 Task: Add Yoplait Oui Raspberry Dairy Free Yogurt to the cart.
Action: Mouse pressed left at (23, 83)
Screenshot: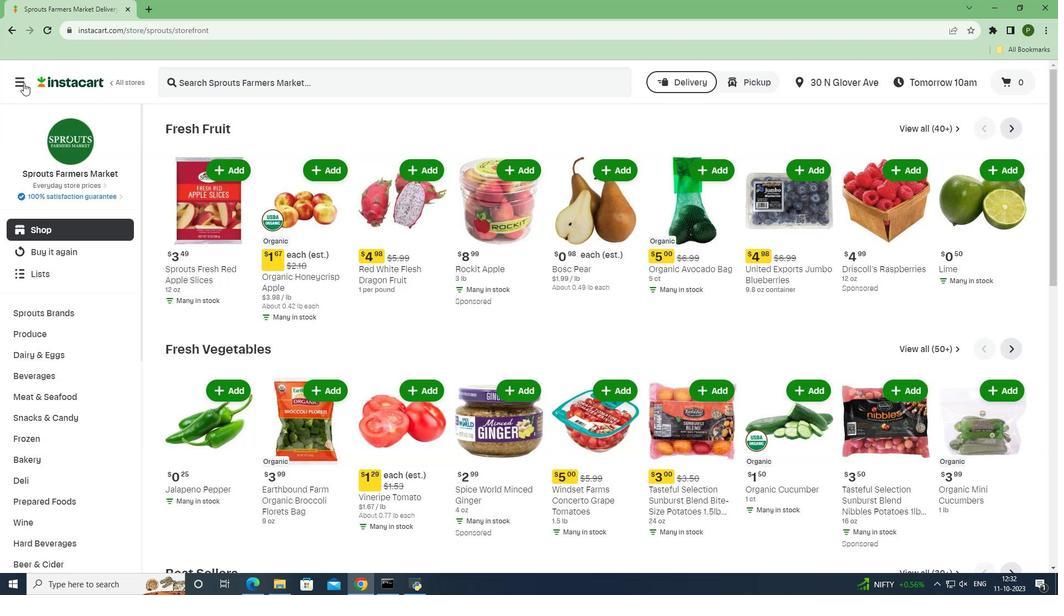 
Action: Mouse moved to (53, 289)
Screenshot: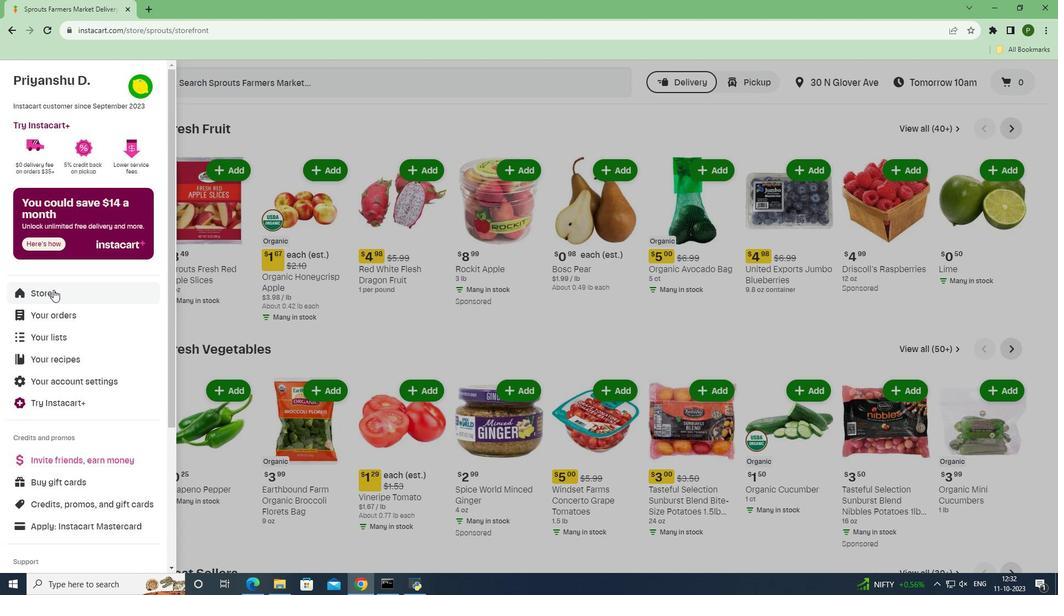 
Action: Mouse pressed left at (53, 289)
Screenshot: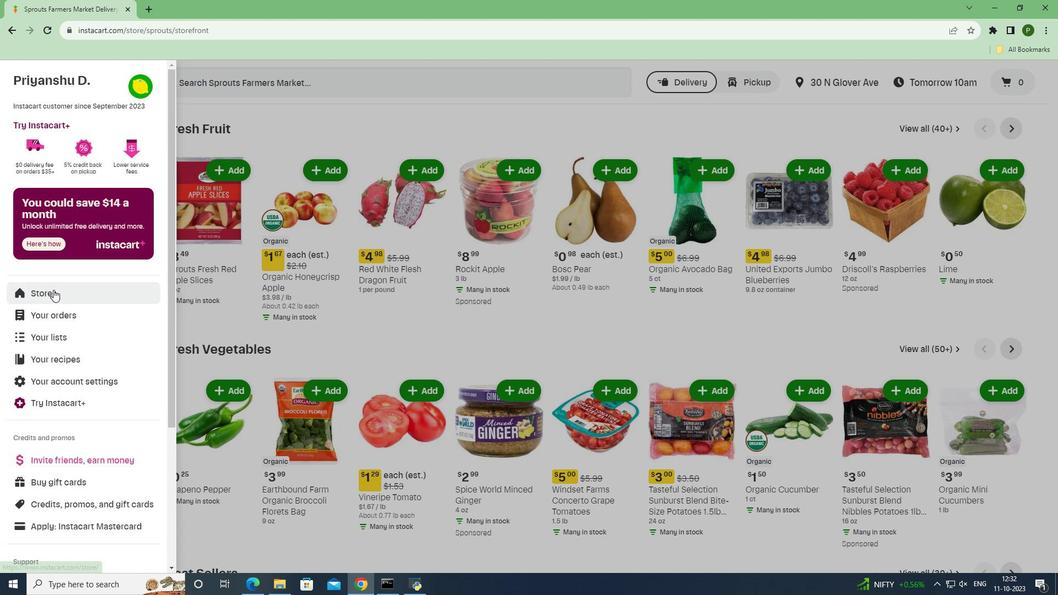 
Action: Mouse moved to (239, 129)
Screenshot: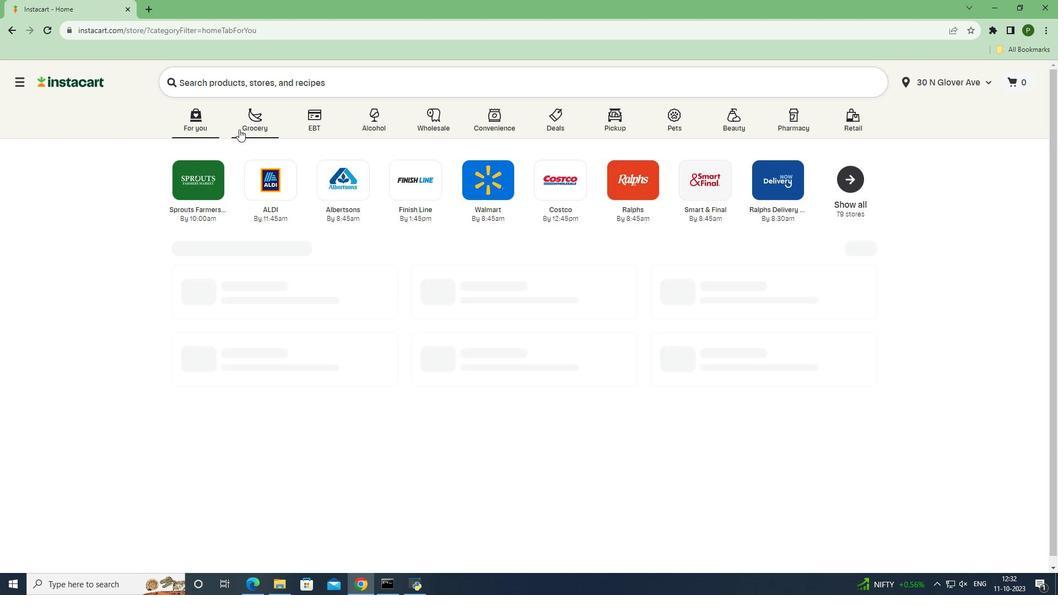 
Action: Mouse pressed left at (239, 129)
Screenshot: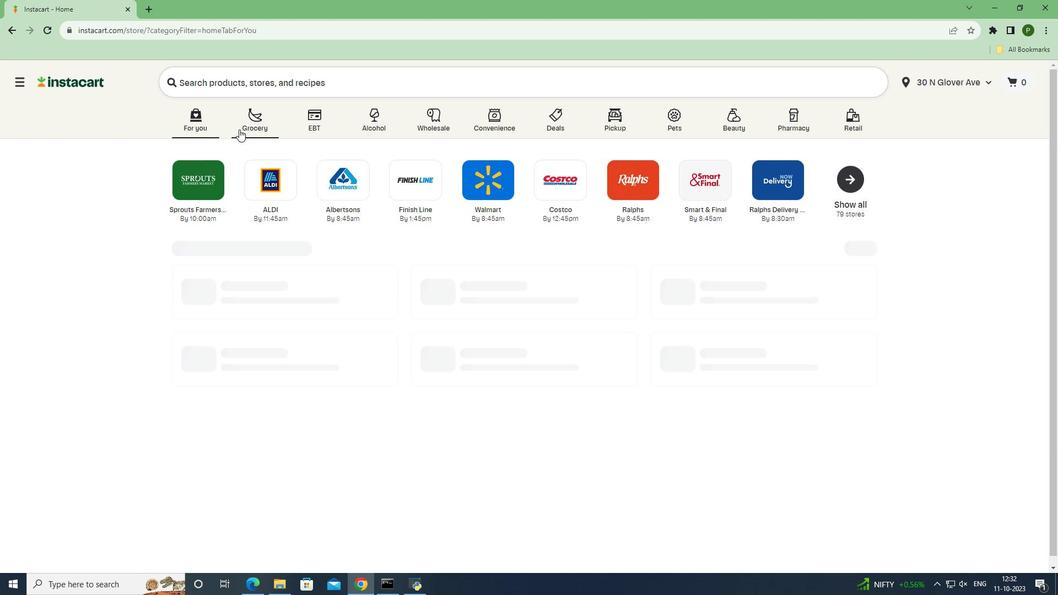 
Action: Mouse moved to (436, 242)
Screenshot: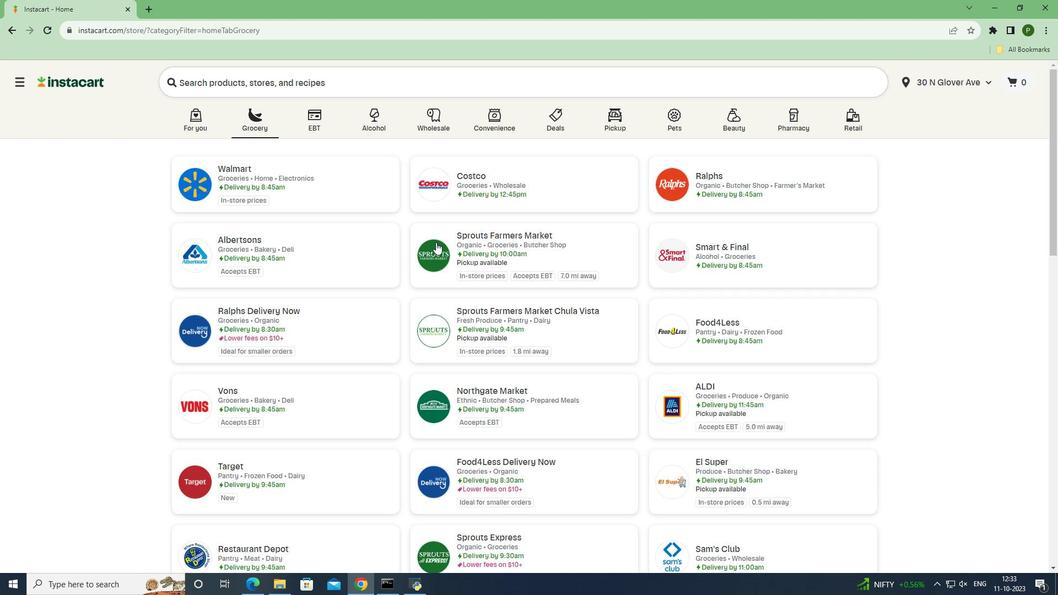 
Action: Mouse pressed left at (436, 242)
Screenshot: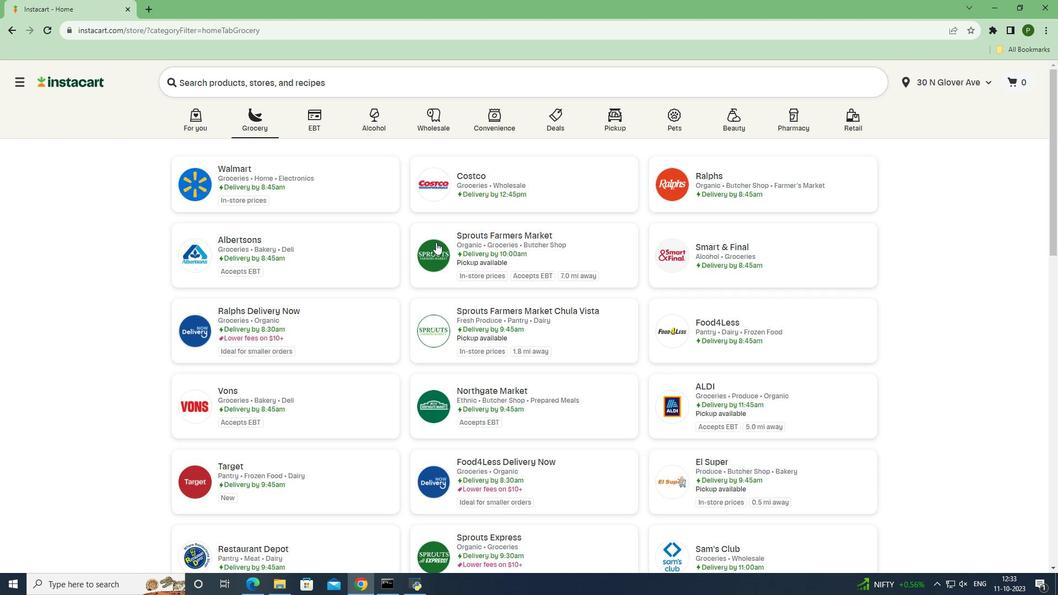 
Action: Mouse moved to (98, 352)
Screenshot: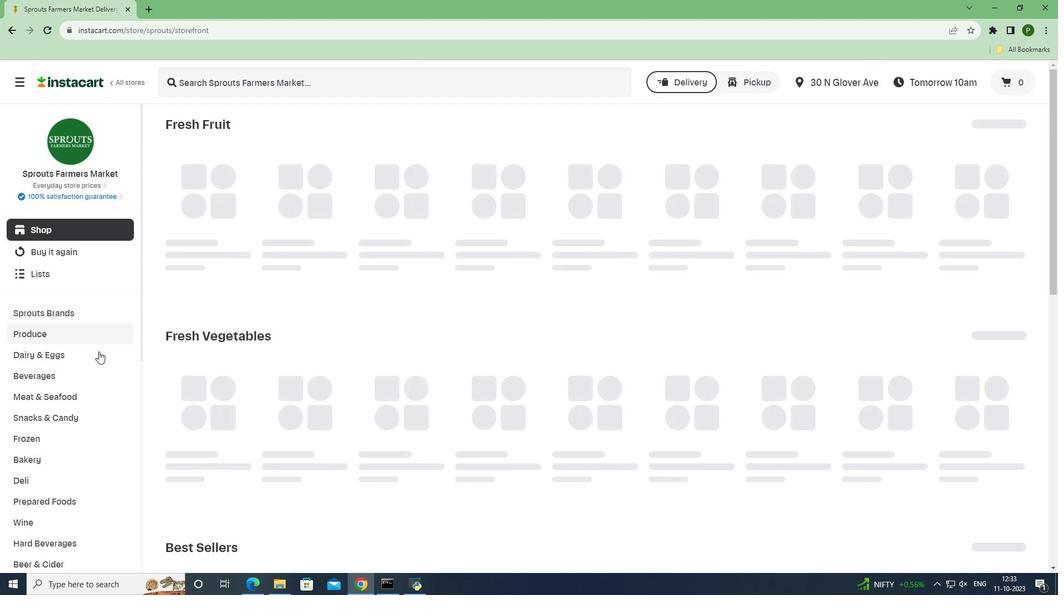 
Action: Mouse pressed left at (98, 352)
Screenshot: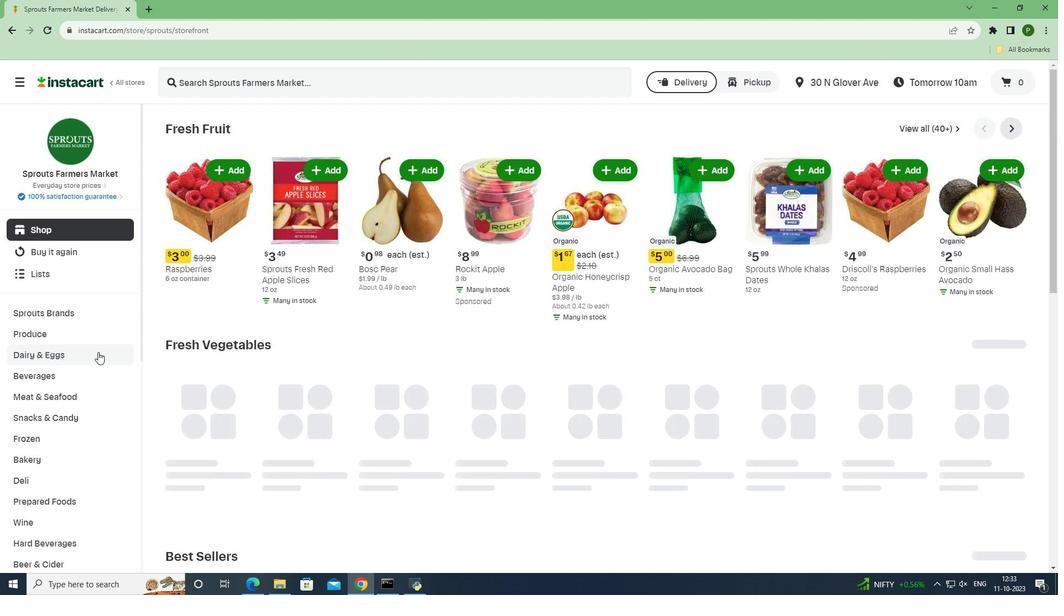 
Action: Mouse moved to (78, 439)
Screenshot: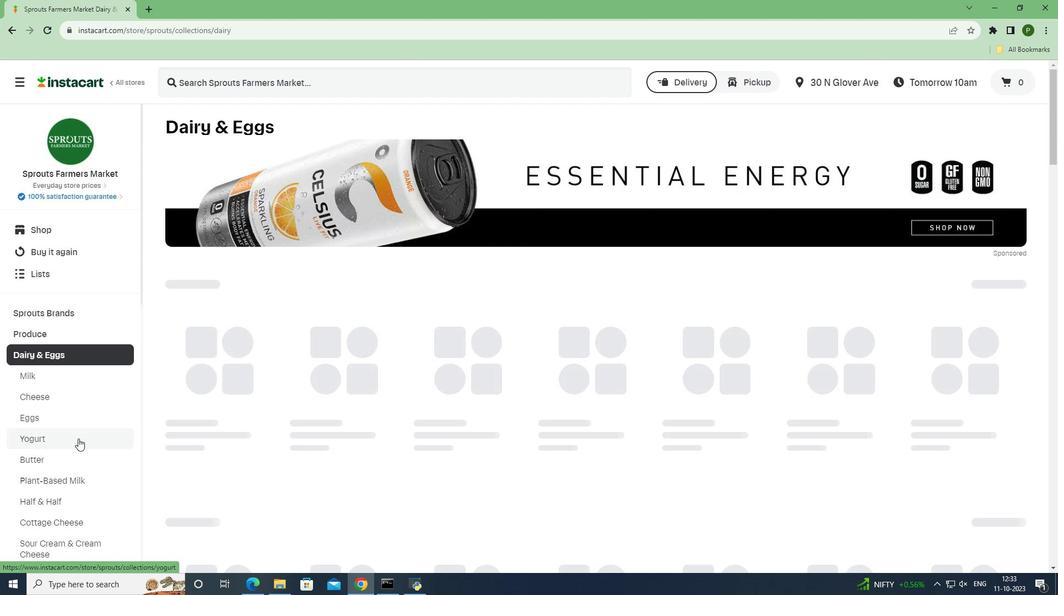 
Action: Mouse pressed left at (78, 439)
Screenshot: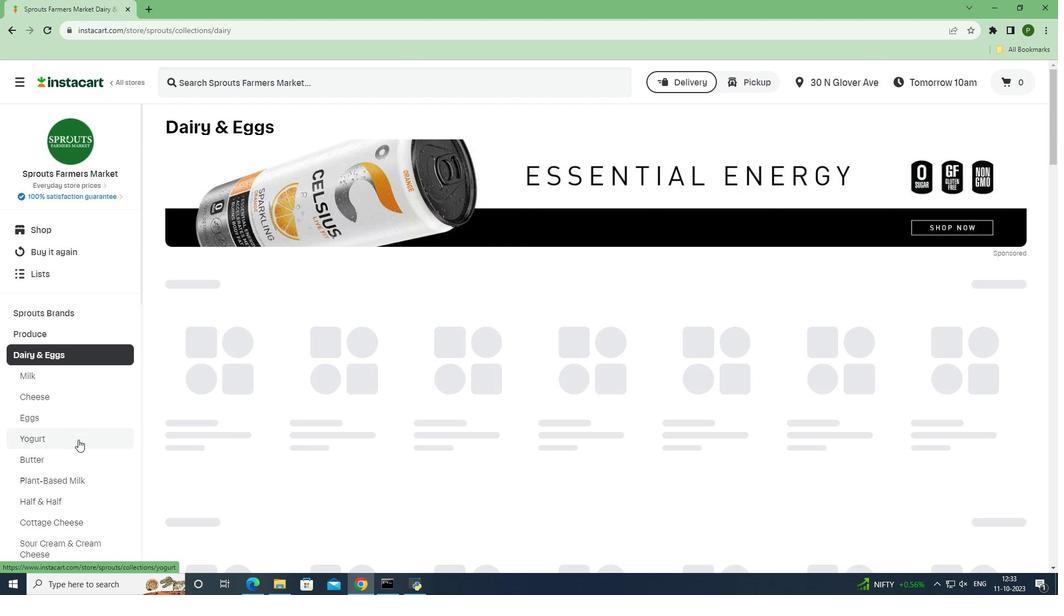 
Action: Mouse moved to (212, 84)
Screenshot: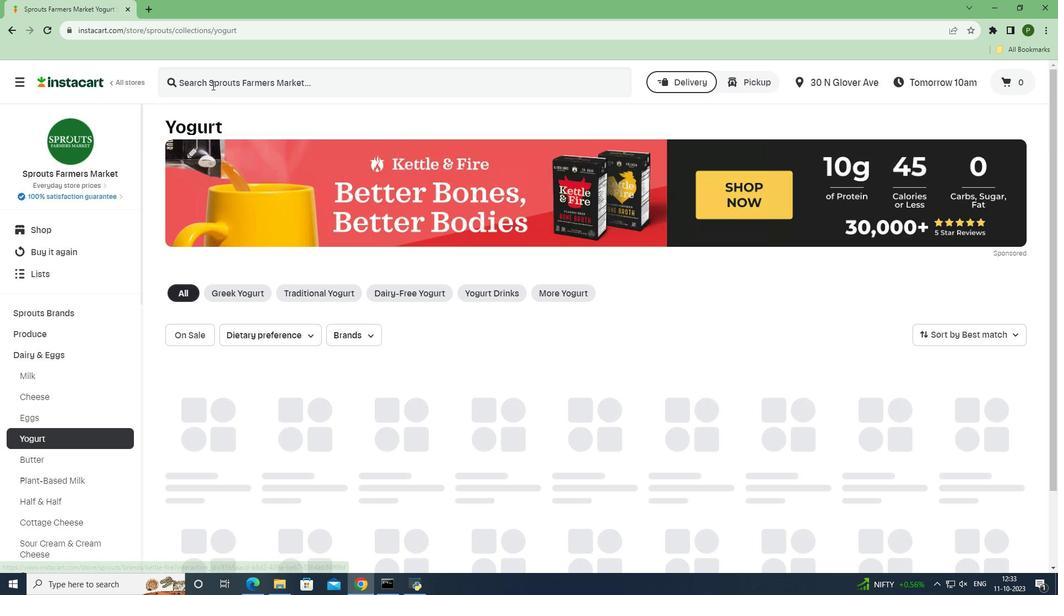
Action: Mouse pressed left at (212, 84)
Screenshot: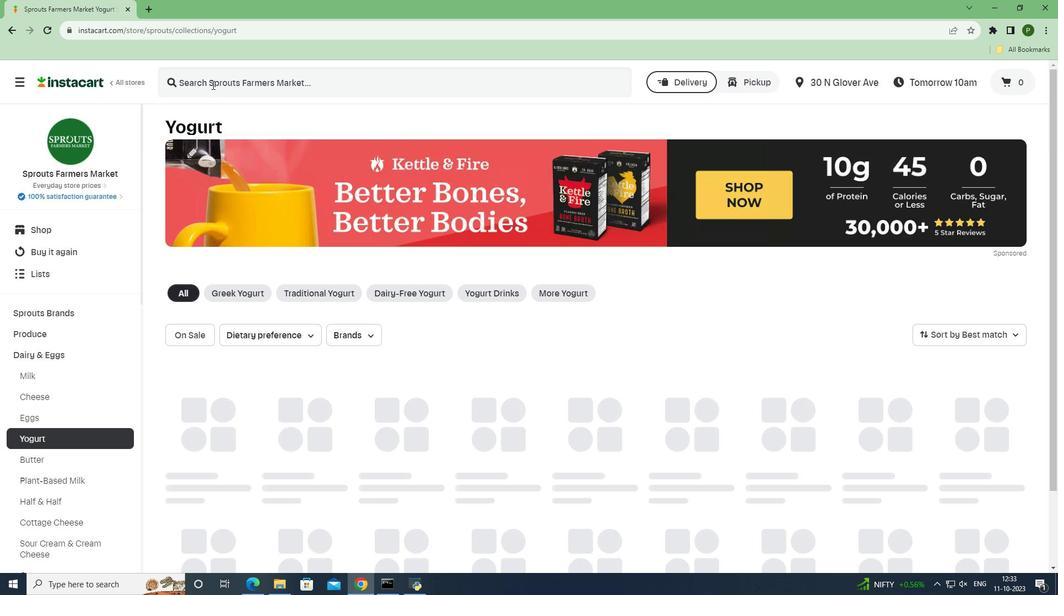 
Action: Key pressed <Key.caps_lock>Y<Key.caps_lock>oplait<Key.space><Key.caps_lock>O<Key.caps_lock>ui<Key.space><Key.caps_lock>R<Key.caps_lock>aspberry<Key.space><Key.caps_lock>D<Key.caps_lock>airy<Key.space><Key.caps_lock>F<Key.caps_lock>ree<Key.space><Key.caps_lock>Y<Key.caps_lock>ogurt<Key.space><Key.enter>
Screenshot: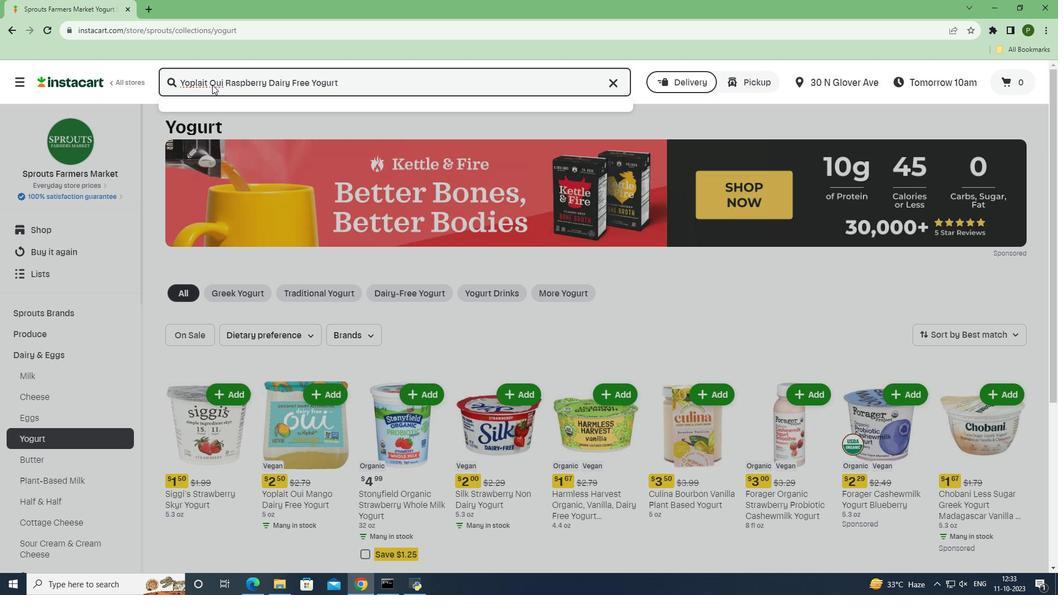 
Action: Mouse moved to (286, 224)
Screenshot: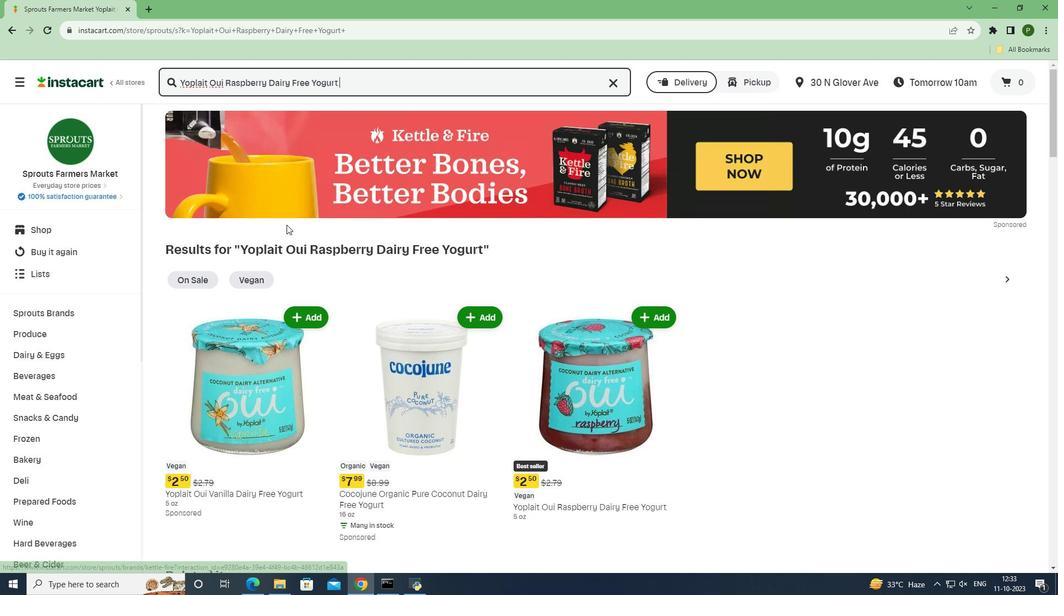 
Action: Mouse scrolled (286, 224) with delta (0, 0)
Screenshot: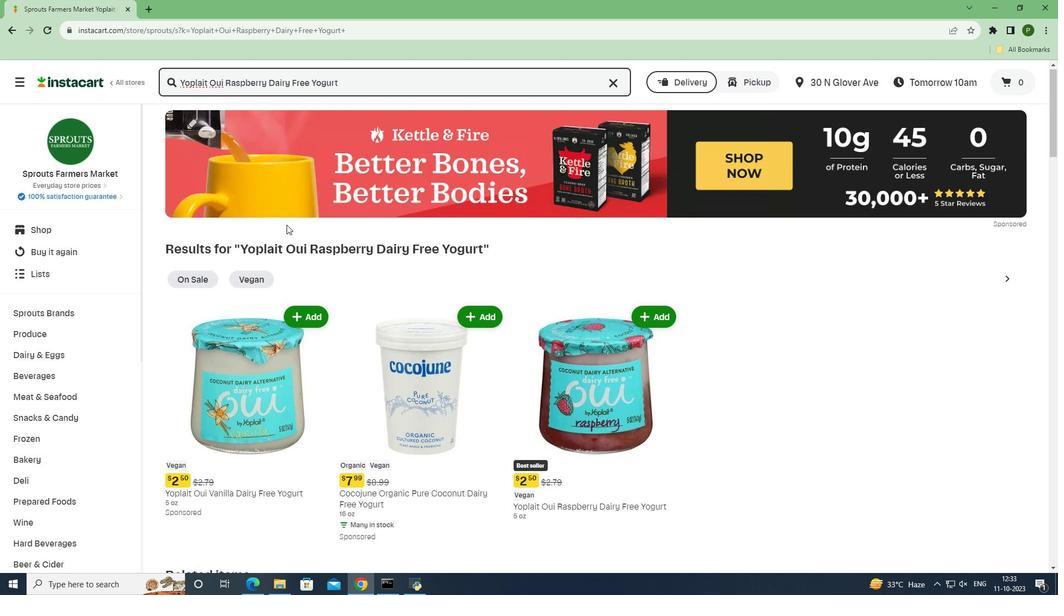 
Action: Mouse moved to (639, 263)
Screenshot: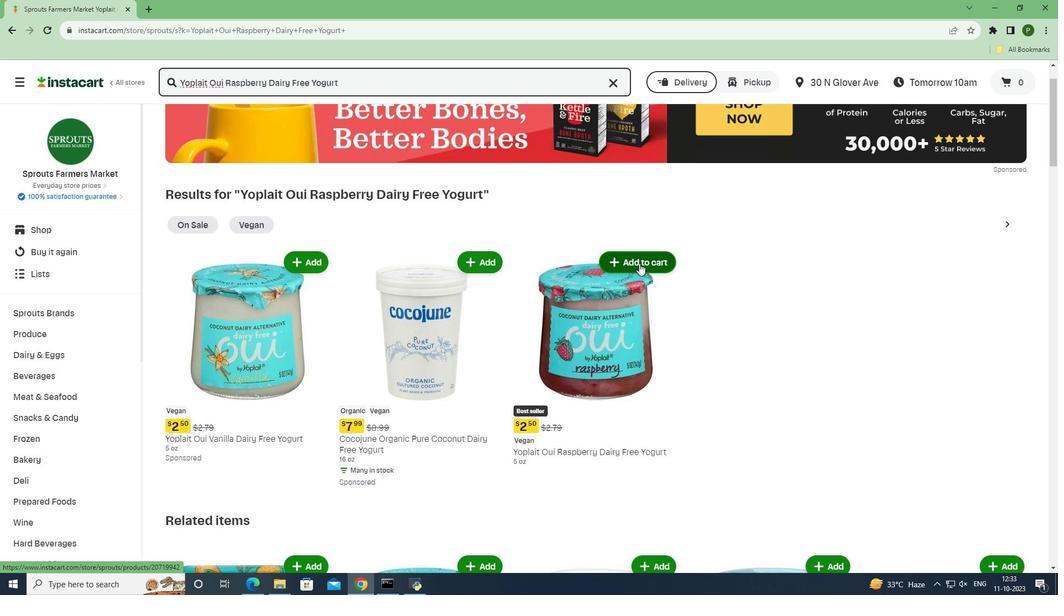 
Action: Mouse pressed left at (639, 263)
Screenshot: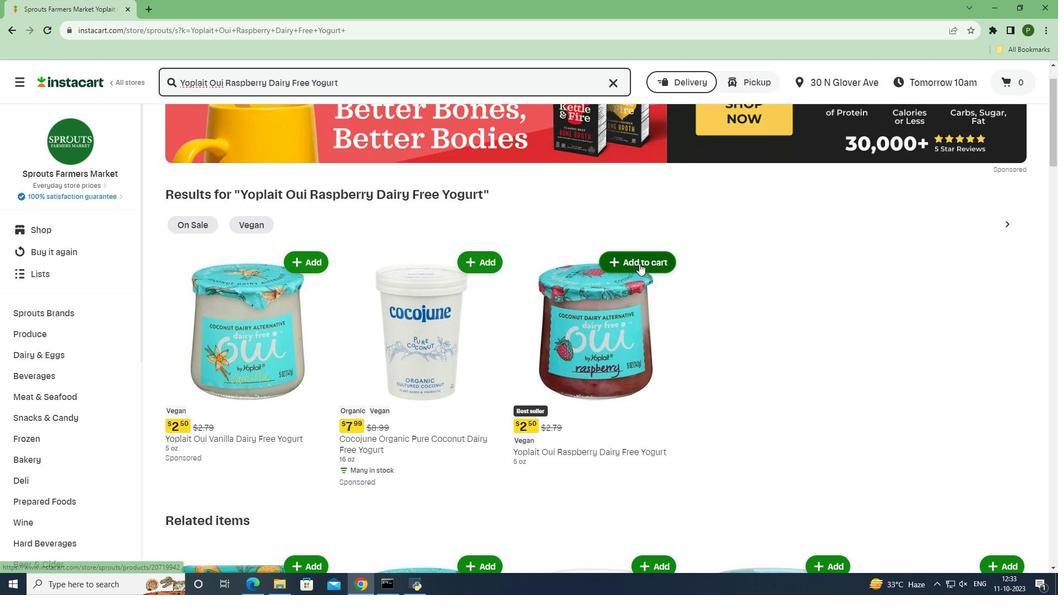 
Action: Mouse moved to (708, 320)
Screenshot: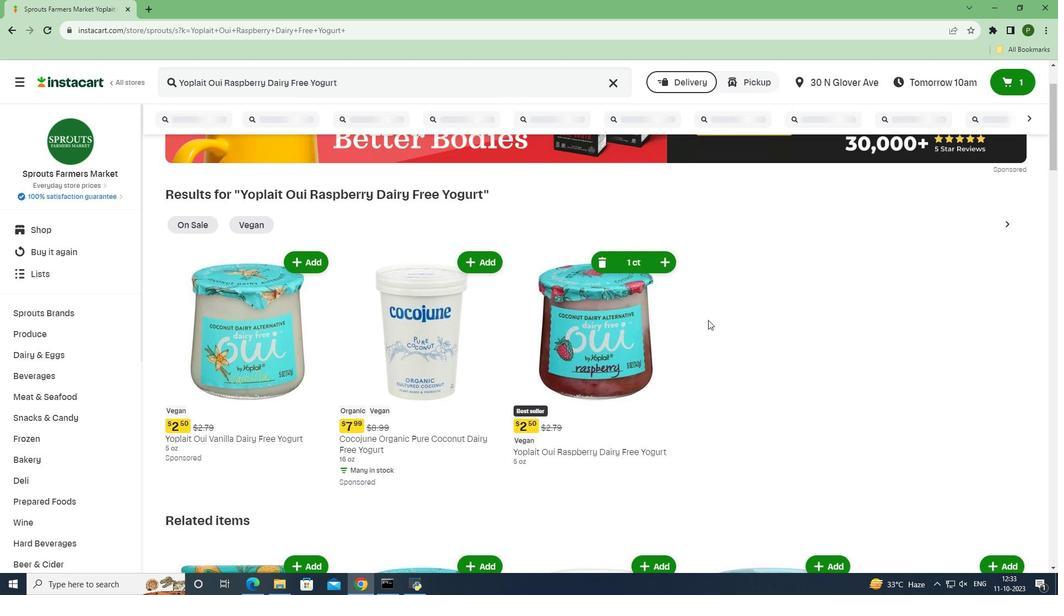 
